 Task: Sort the connections by last name.
Action: Mouse moved to (553, 61)
Screenshot: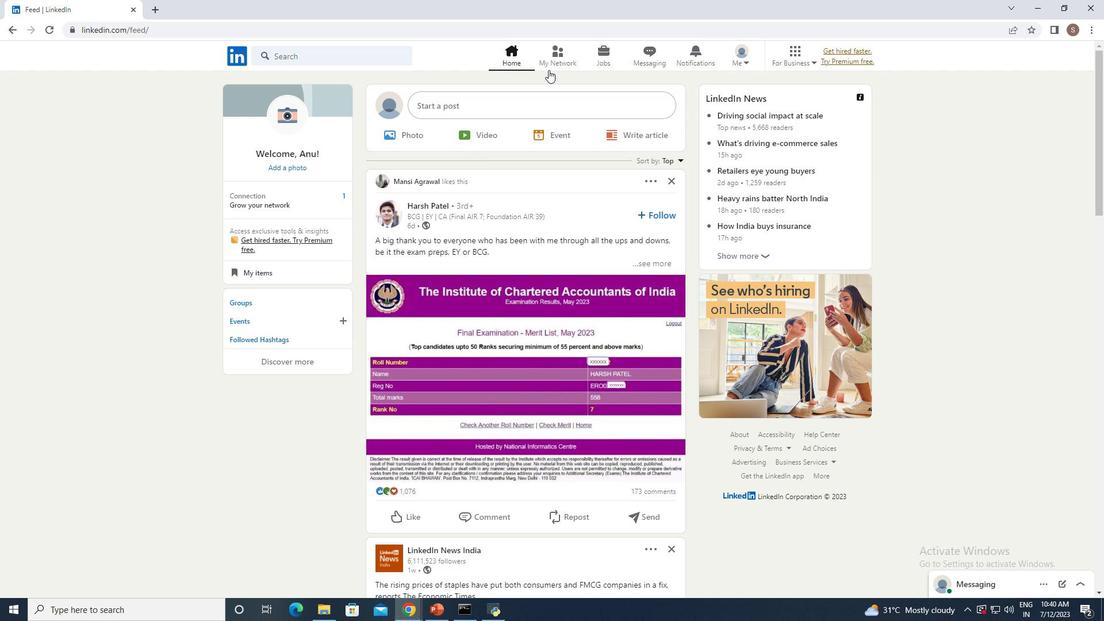 
Action: Mouse pressed left at (553, 61)
Screenshot: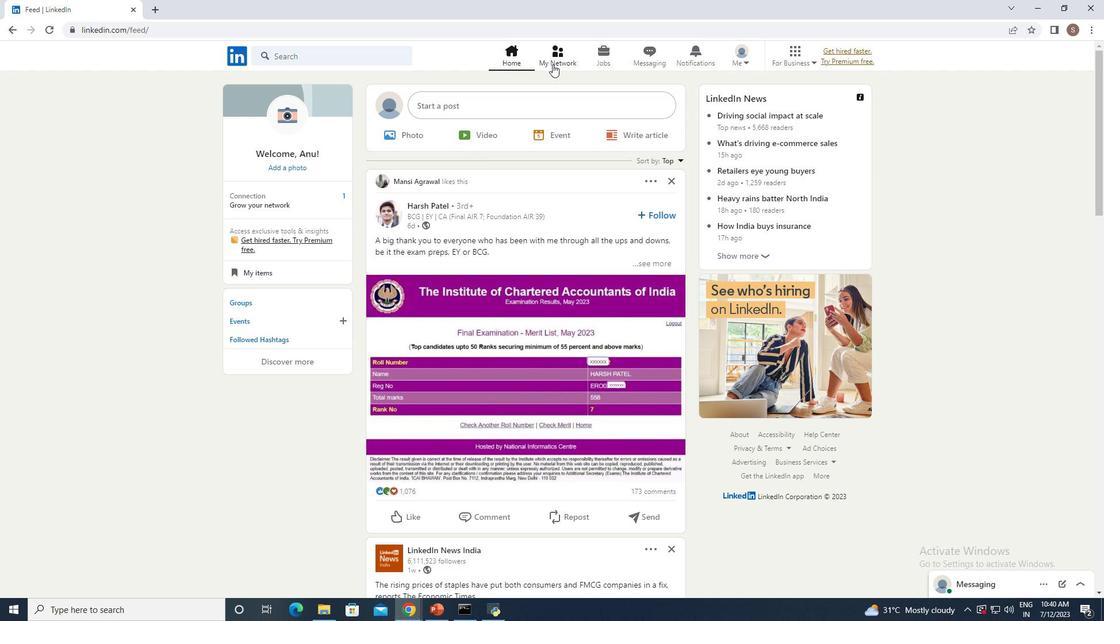 
Action: Mouse moved to (306, 118)
Screenshot: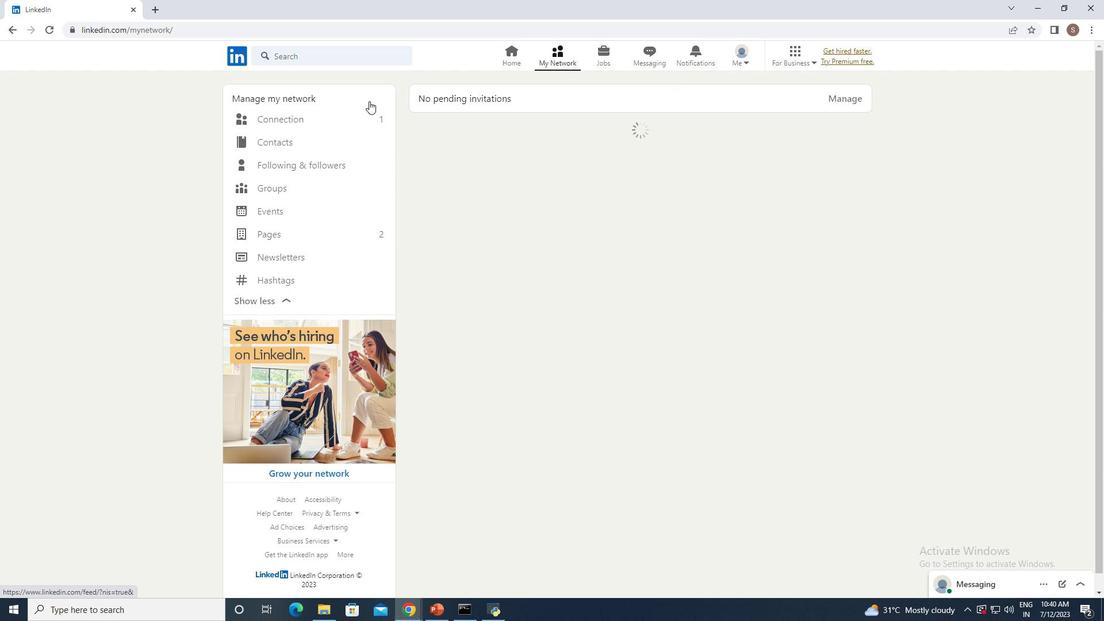 
Action: Mouse pressed left at (306, 118)
Screenshot: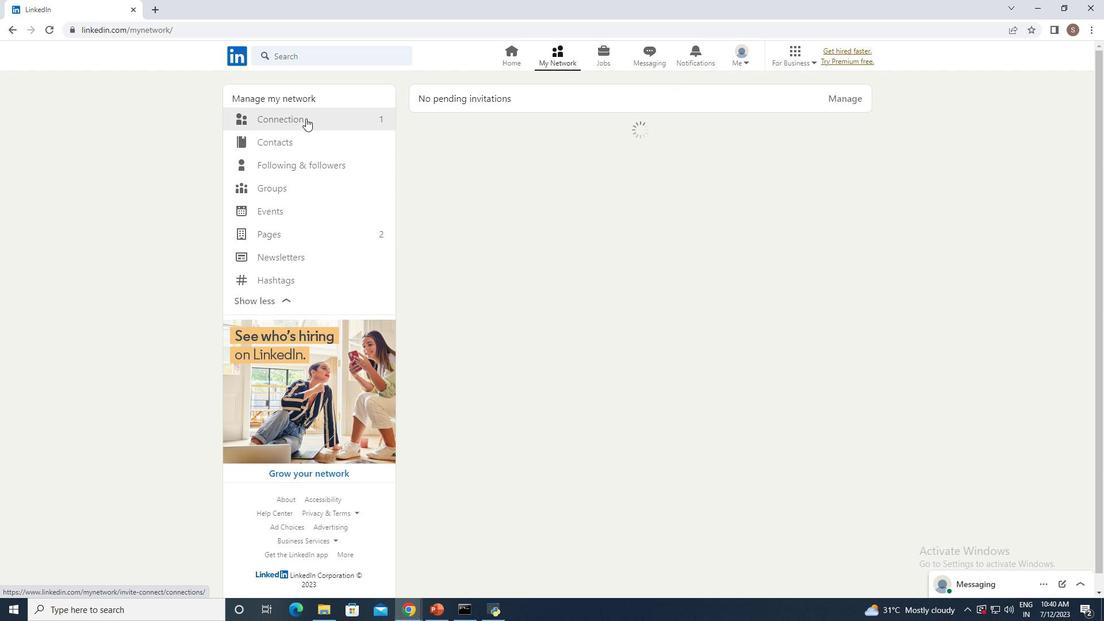 
Action: Mouse moved to (335, 120)
Screenshot: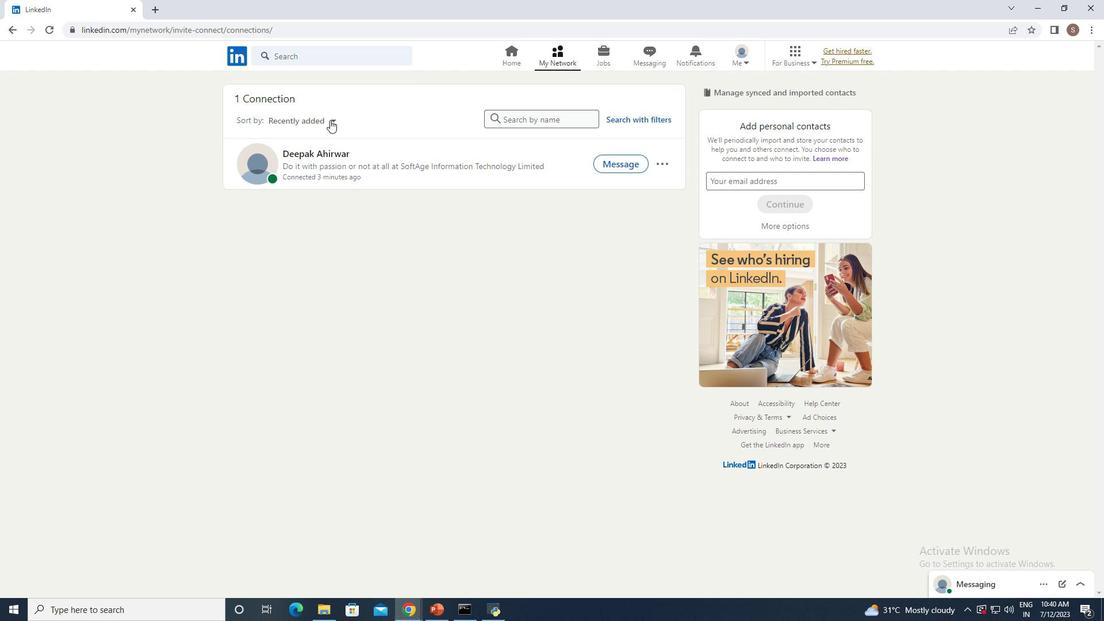 
Action: Mouse pressed left at (335, 120)
Screenshot: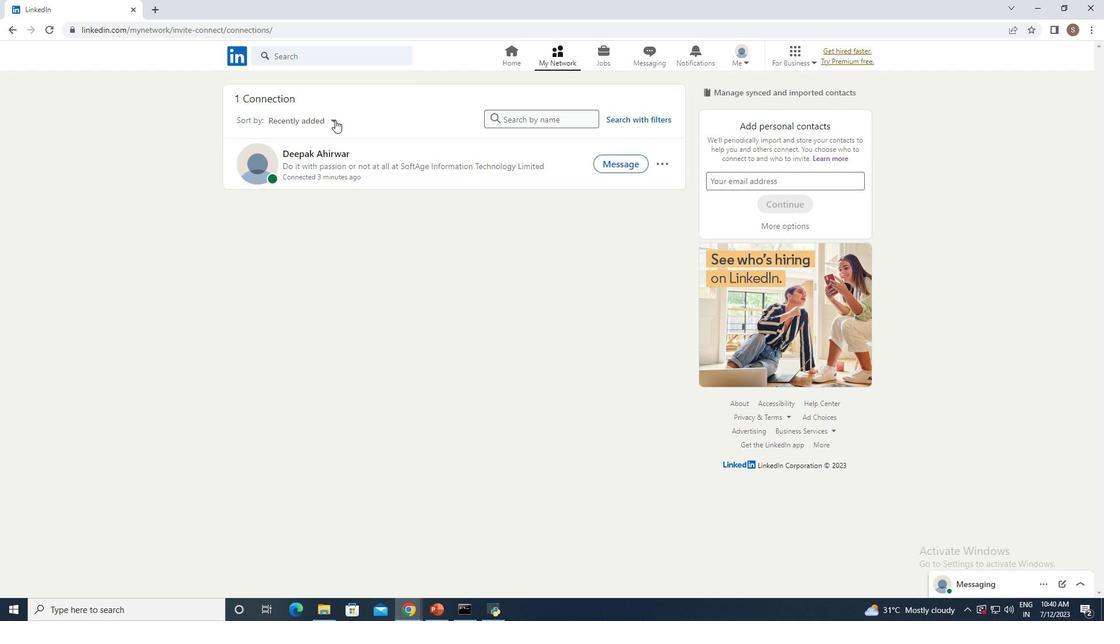 
Action: Mouse moved to (302, 184)
Screenshot: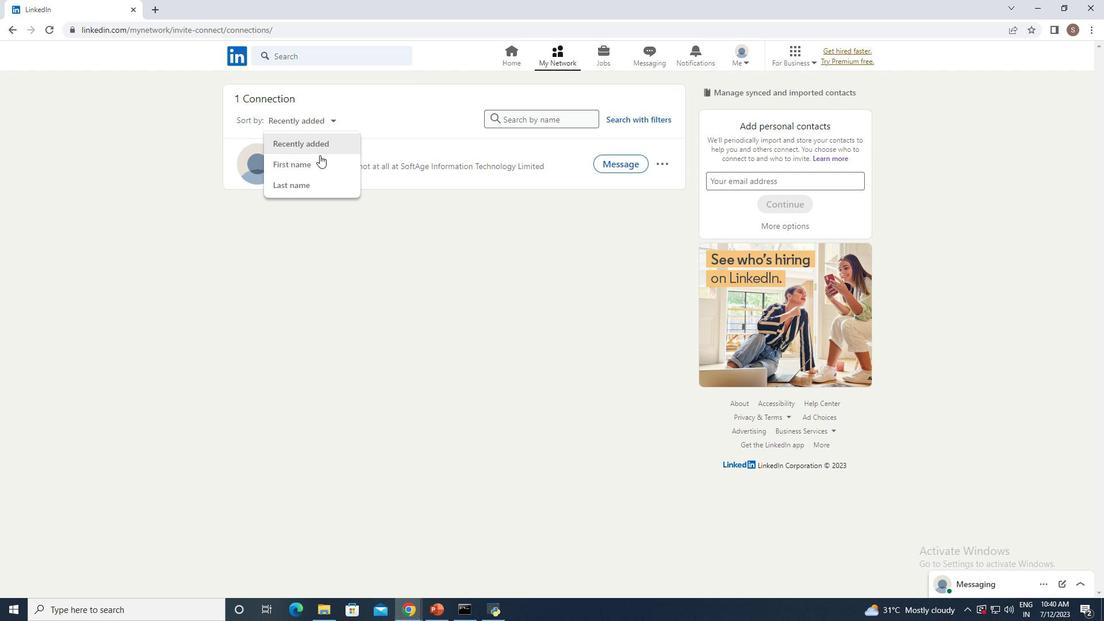 
Action: Mouse pressed left at (302, 184)
Screenshot: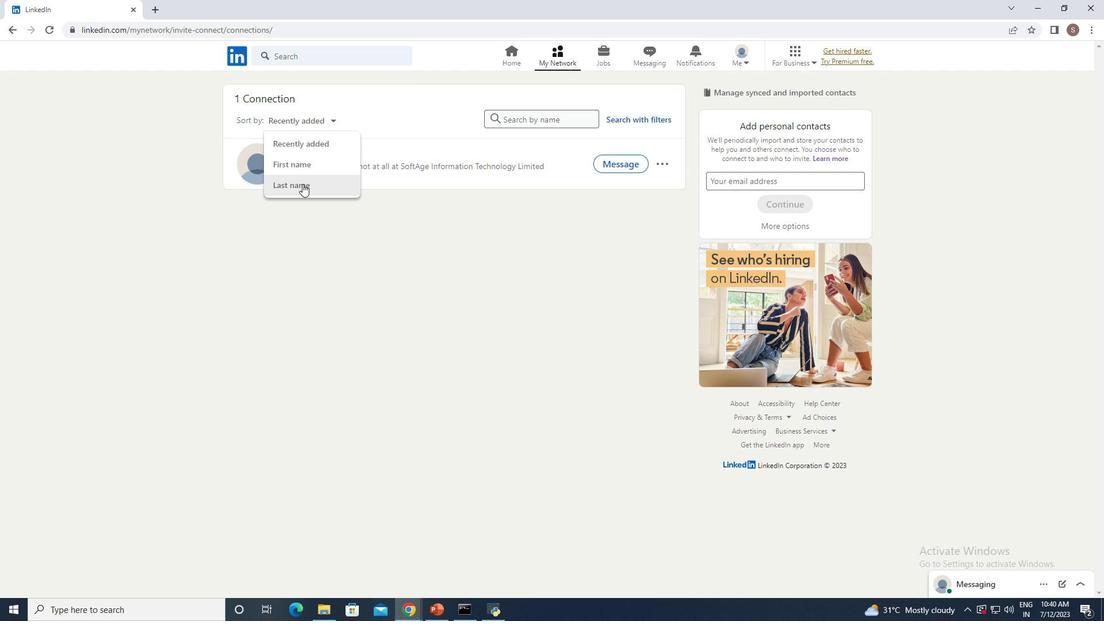 
Action: Mouse moved to (350, 283)
Screenshot: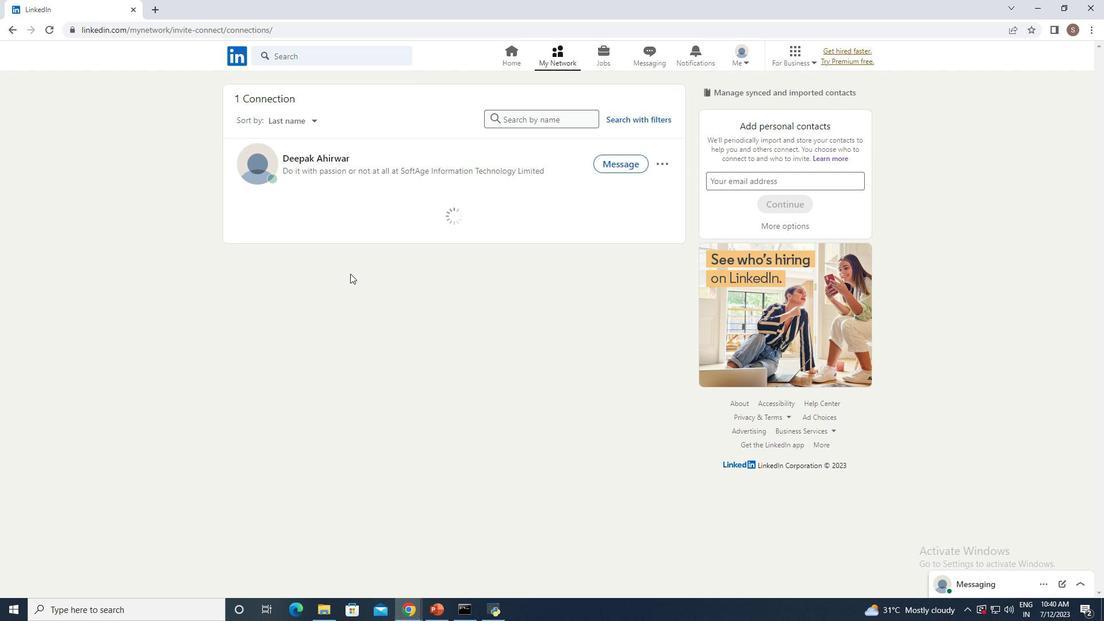 
